Task: Look for space in Tapah Road, Malaysia from 9th June, 2023 to 16th June, 2023 for 2 adults in price range Rs.8000 to Rs.16000. Place can be entire place with 2 bedrooms having 2 beds and 1 bathroom. Property type can be house, flat, guest house. Booking option can be shelf check-in. Required host language is English.
Action: Mouse moved to (385, 109)
Screenshot: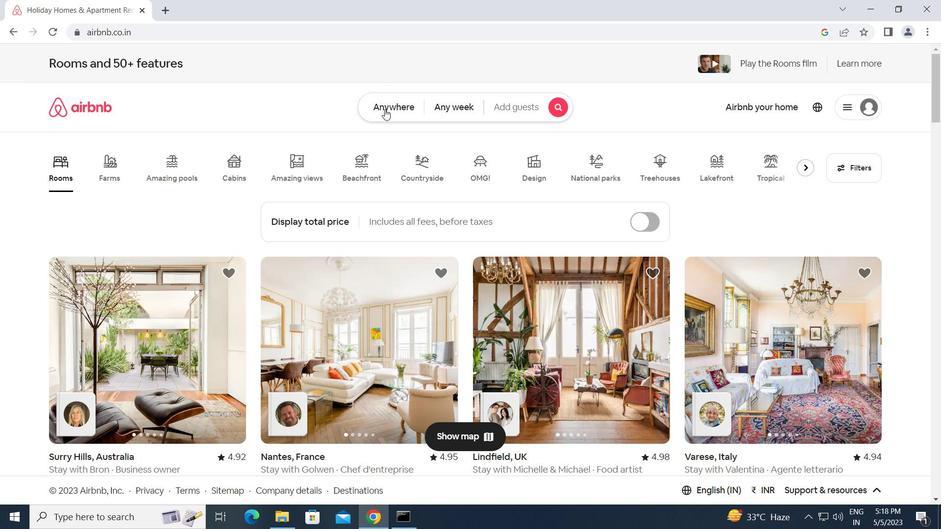 
Action: Mouse pressed left at (385, 109)
Screenshot: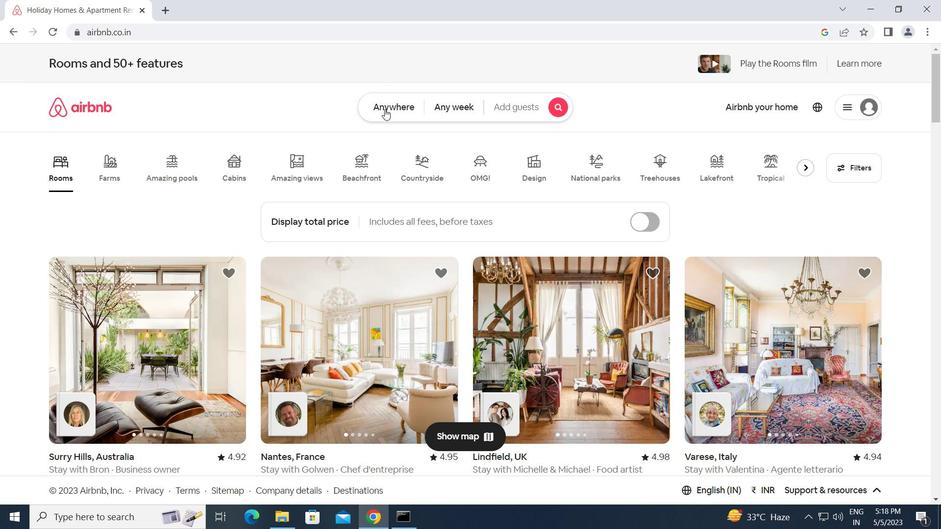 
Action: Mouse moved to (291, 144)
Screenshot: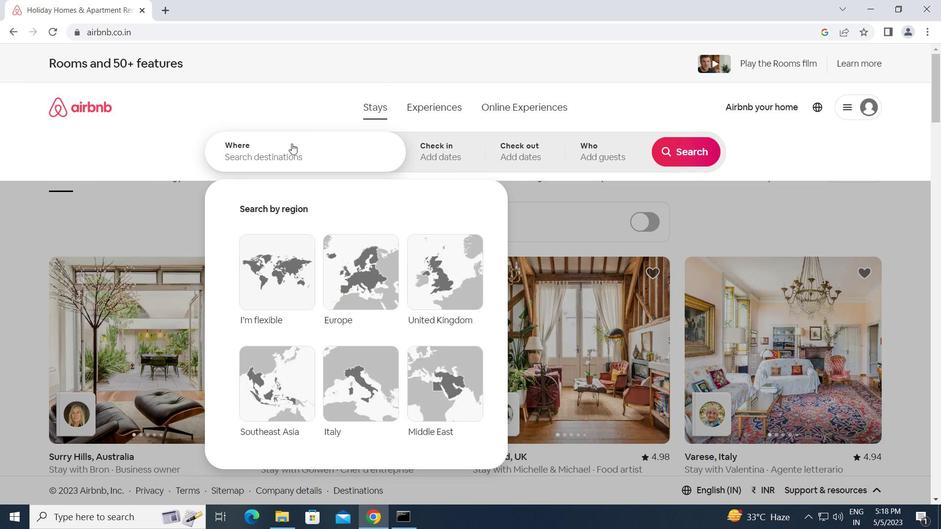 
Action: Mouse pressed left at (291, 144)
Screenshot: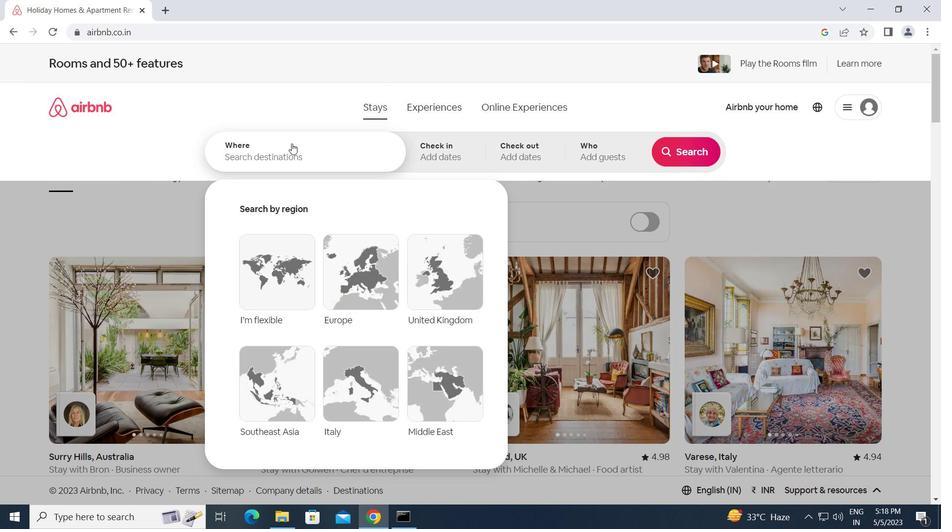 
Action: Key pressed t<Key.caps_lock>apah<Key.space><Key.caps_lock>r<Key.caps_lock>oad,<Key.space><Key.caps_lock>m<Key.caps_lock>ala
Screenshot: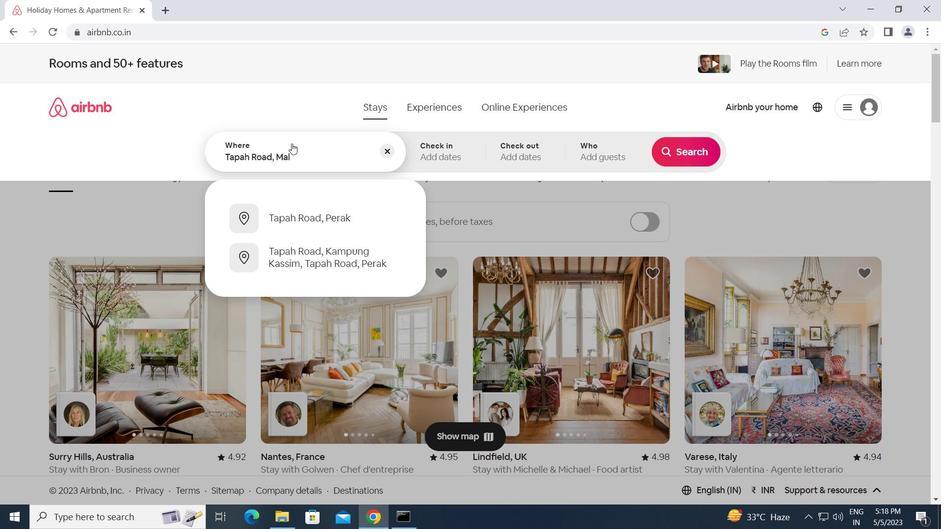 
Action: Mouse moved to (548, 0)
Screenshot: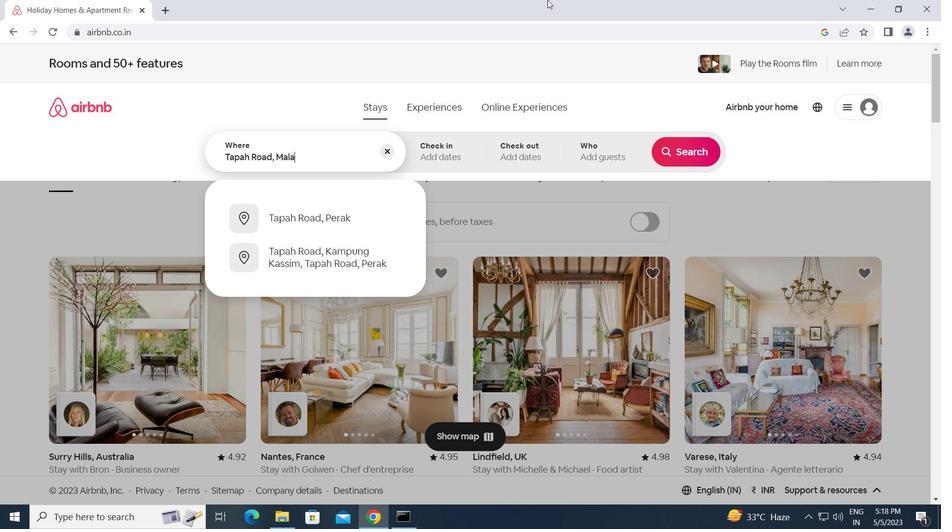 
Action: Key pressed ysia<Key.enter>
Screenshot: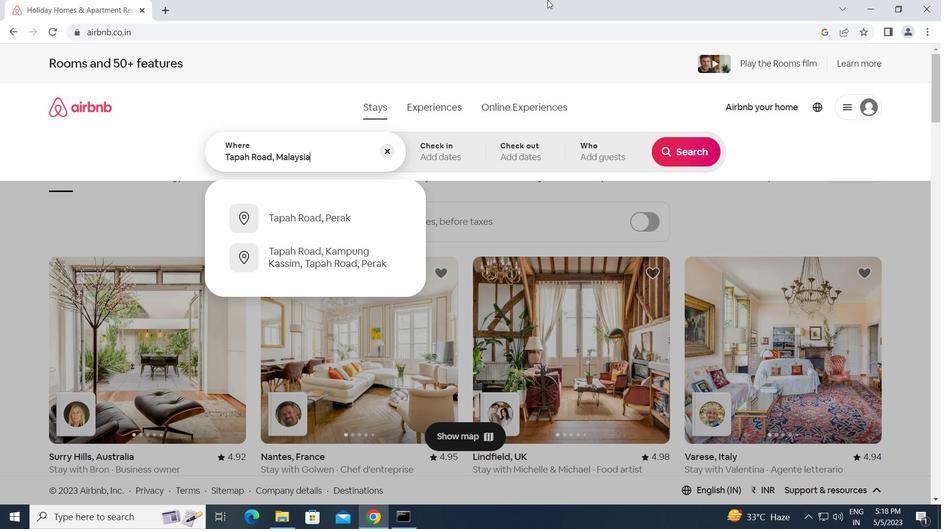 
Action: Mouse moved to (639, 330)
Screenshot: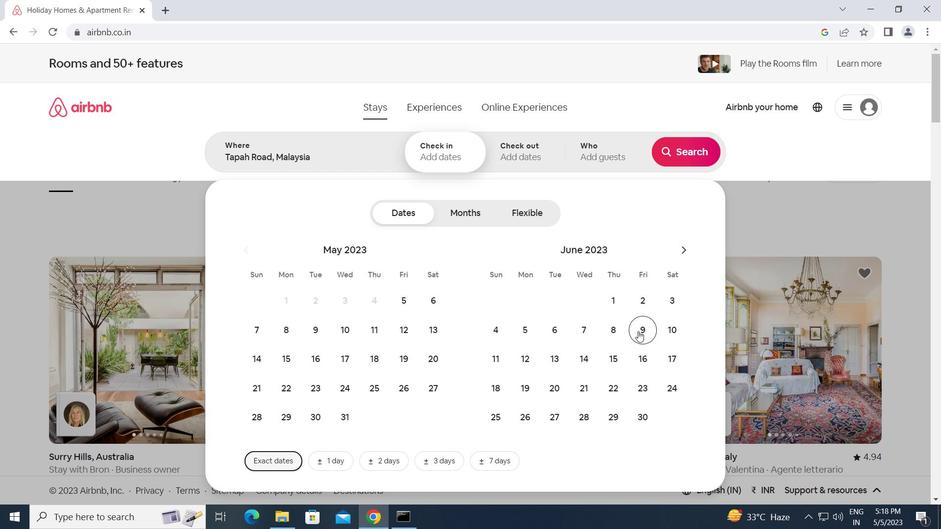 
Action: Mouse pressed left at (639, 330)
Screenshot: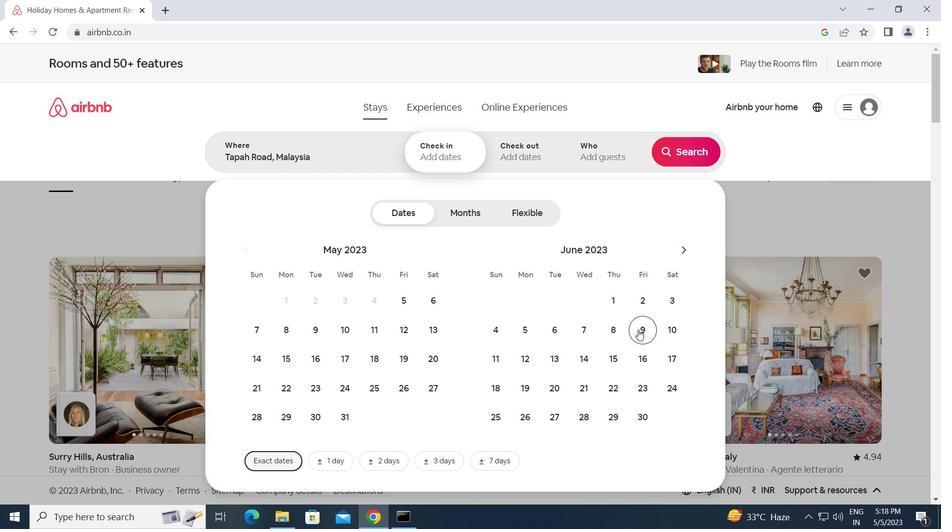 
Action: Mouse moved to (643, 353)
Screenshot: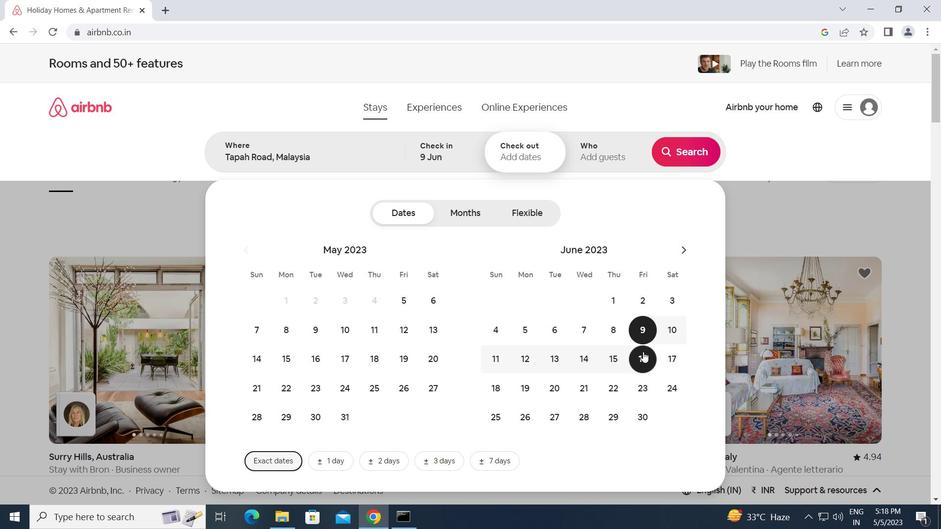 
Action: Mouse pressed left at (643, 353)
Screenshot: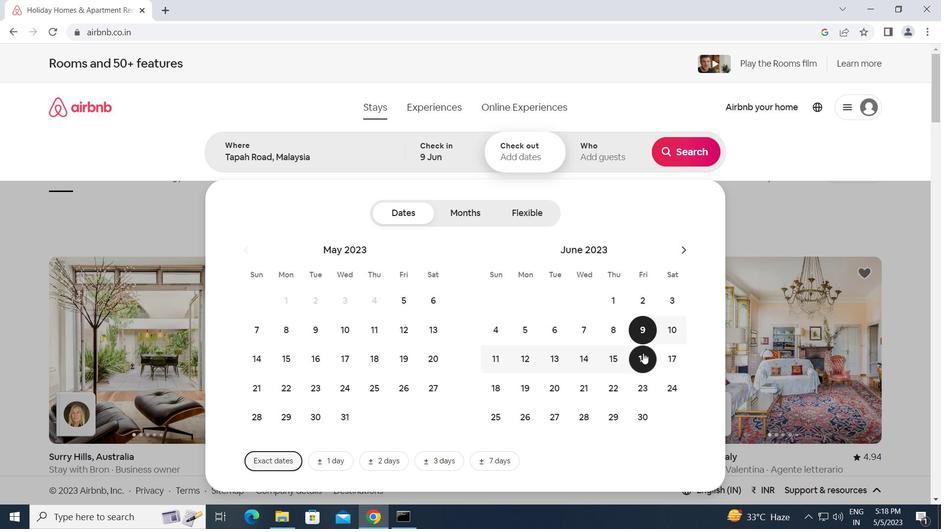 
Action: Mouse moved to (595, 156)
Screenshot: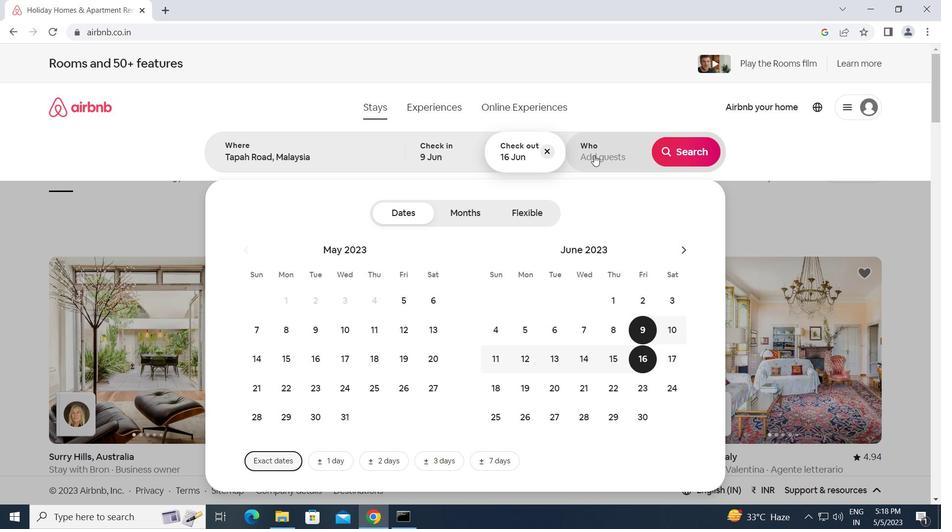
Action: Mouse pressed left at (595, 156)
Screenshot: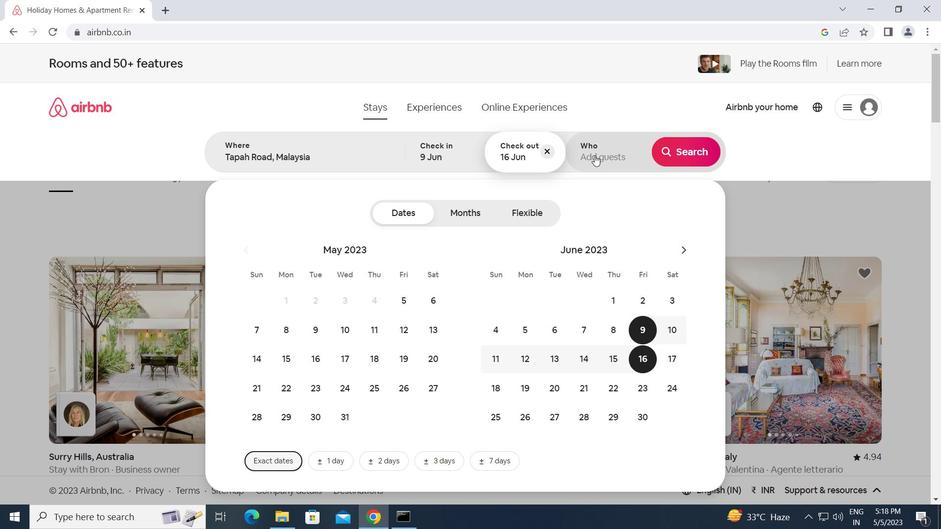 
Action: Mouse moved to (692, 213)
Screenshot: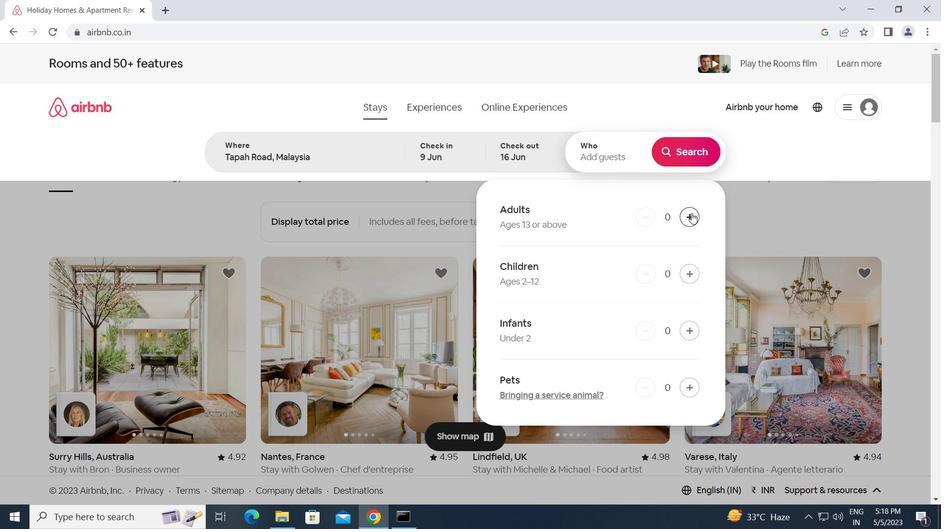 
Action: Mouse pressed left at (692, 213)
Screenshot: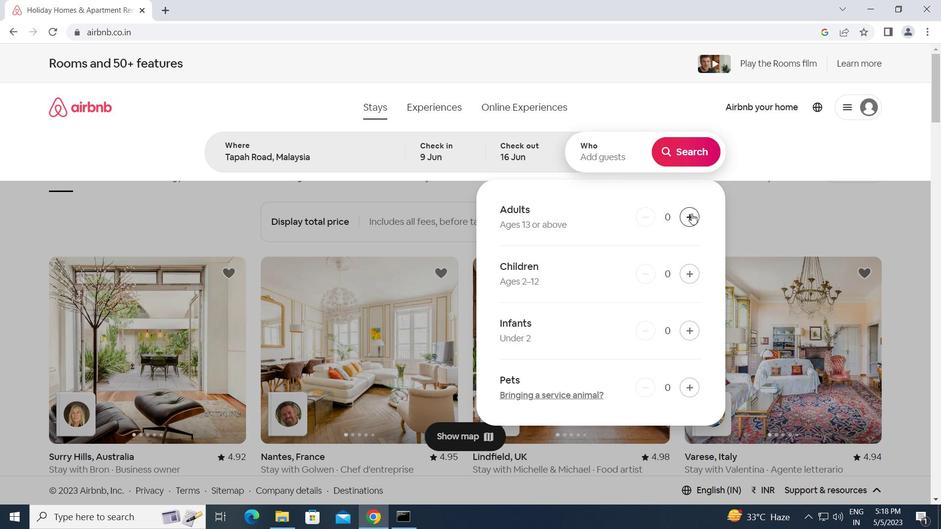 
Action: Mouse pressed left at (692, 213)
Screenshot: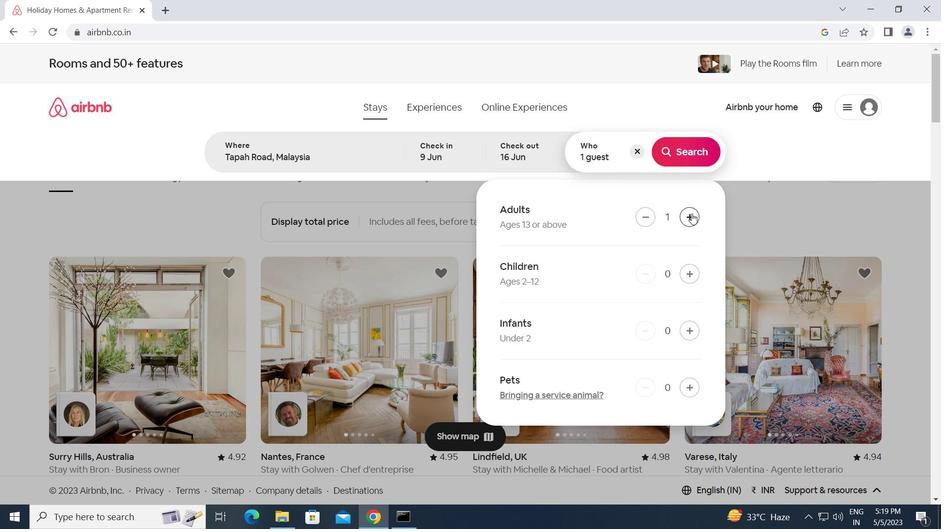 
Action: Mouse moved to (688, 156)
Screenshot: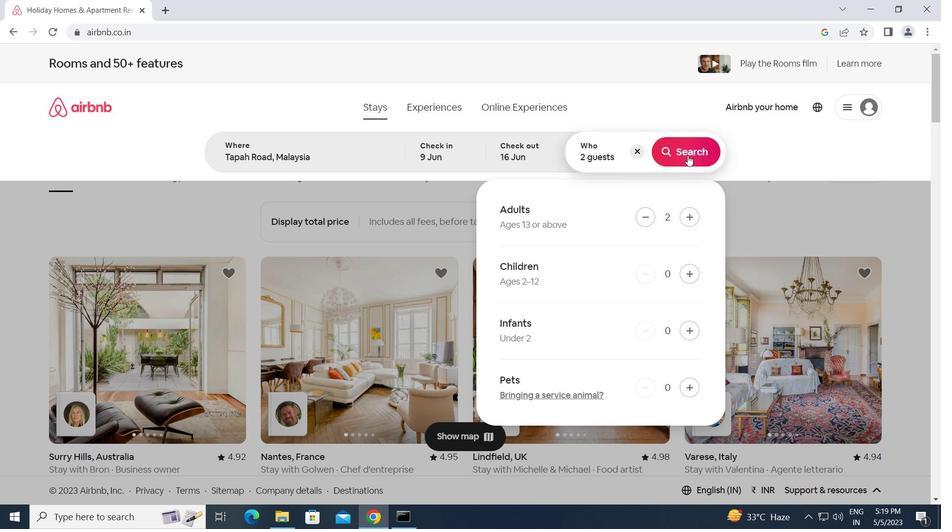 
Action: Mouse pressed left at (688, 156)
Screenshot: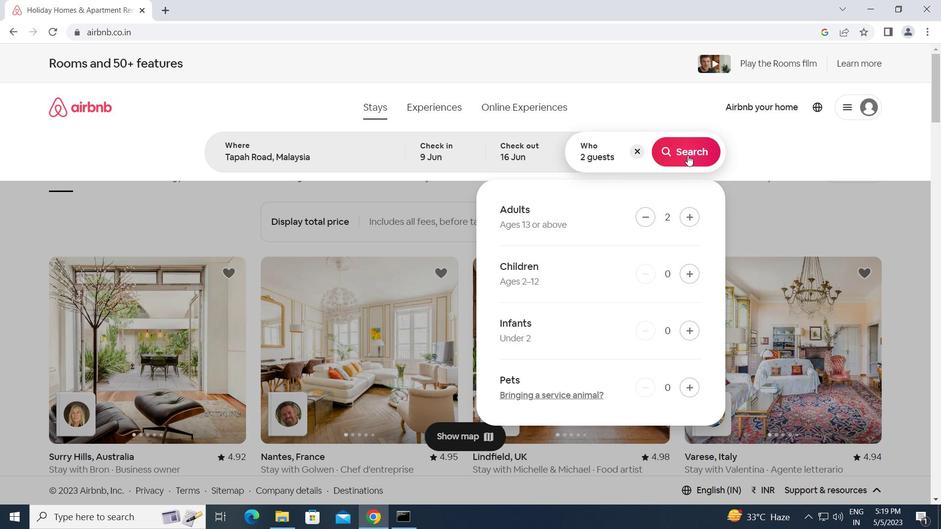 
Action: Mouse moved to (895, 108)
Screenshot: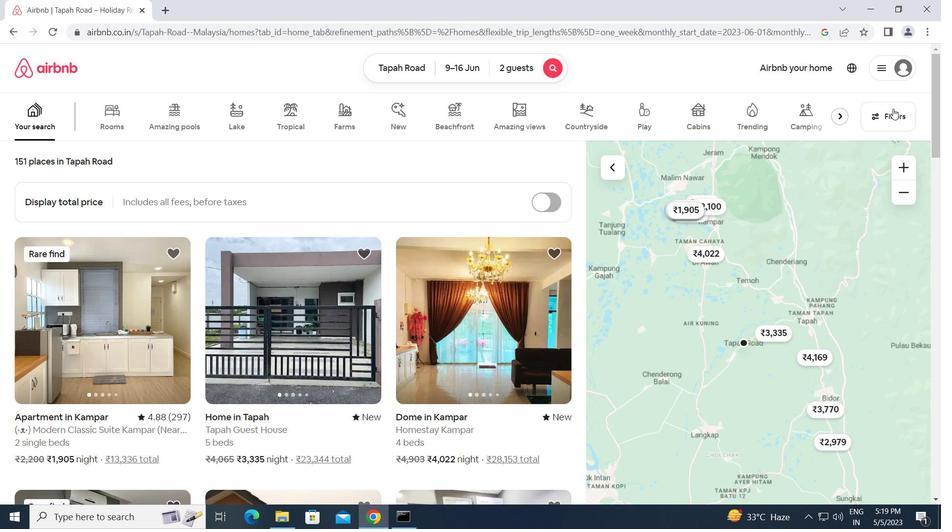 
Action: Mouse pressed left at (895, 108)
Screenshot: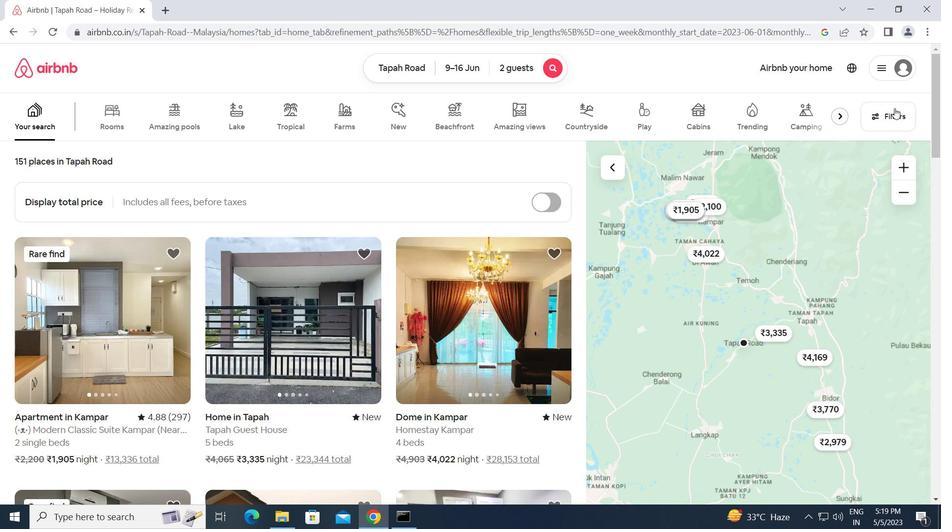 
Action: Mouse moved to (318, 359)
Screenshot: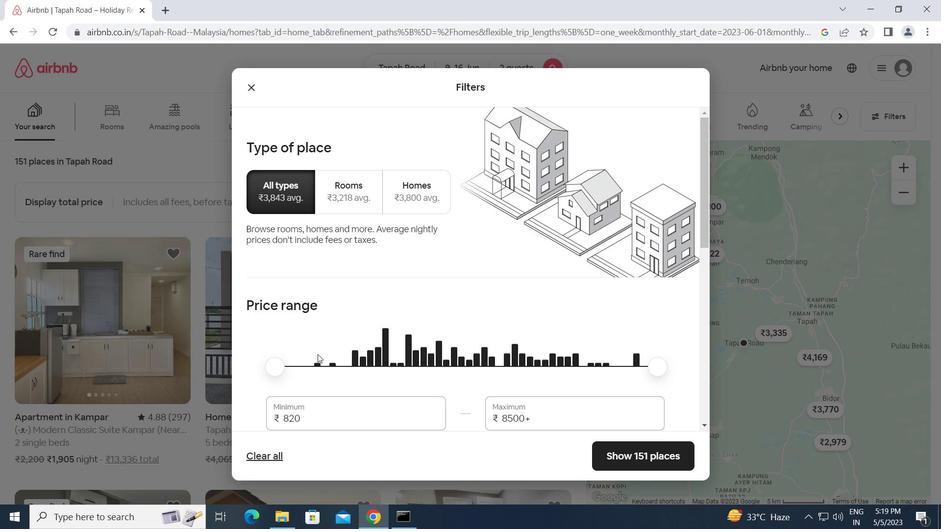 
Action: Mouse scrolled (318, 358) with delta (0, 0)
Screenshot: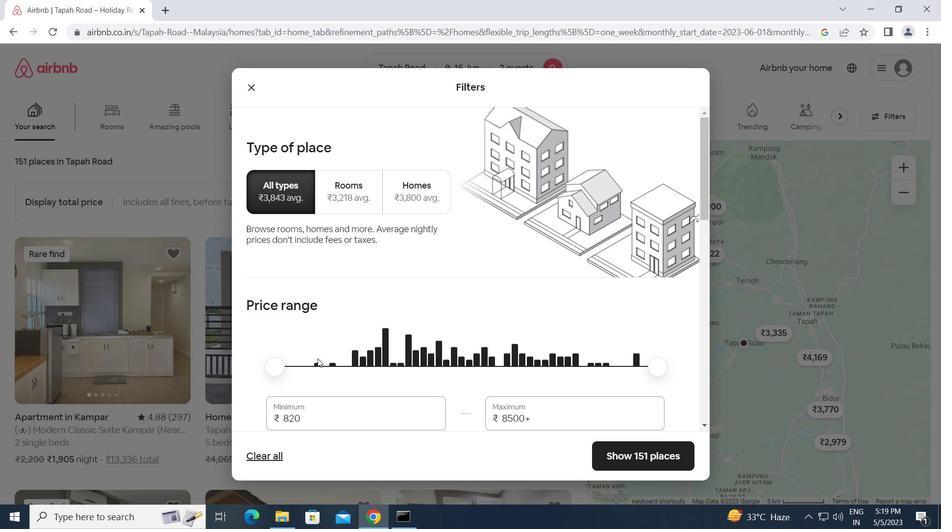 
Action: Mouse scrolled (318, 358) with delta (0, 0)
Screenshot: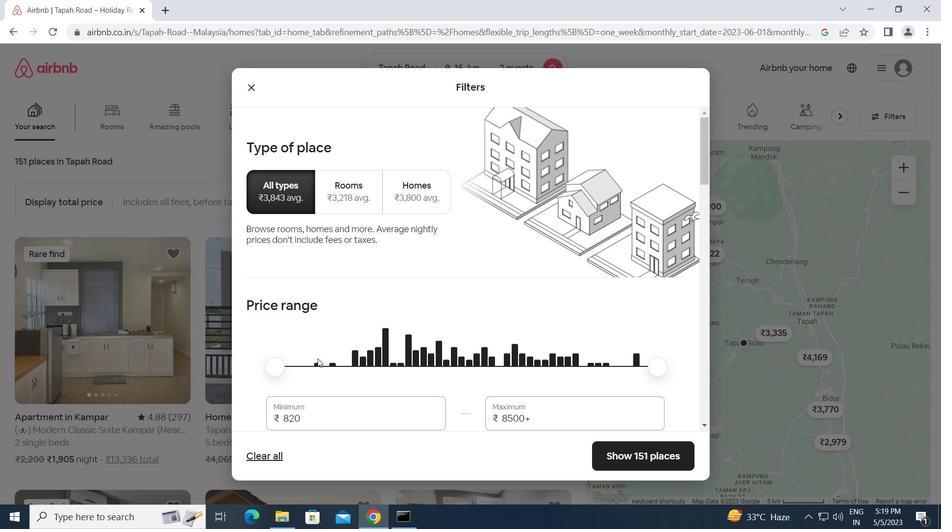 
Action: Mouse moved to (305, 293)
Screenshot: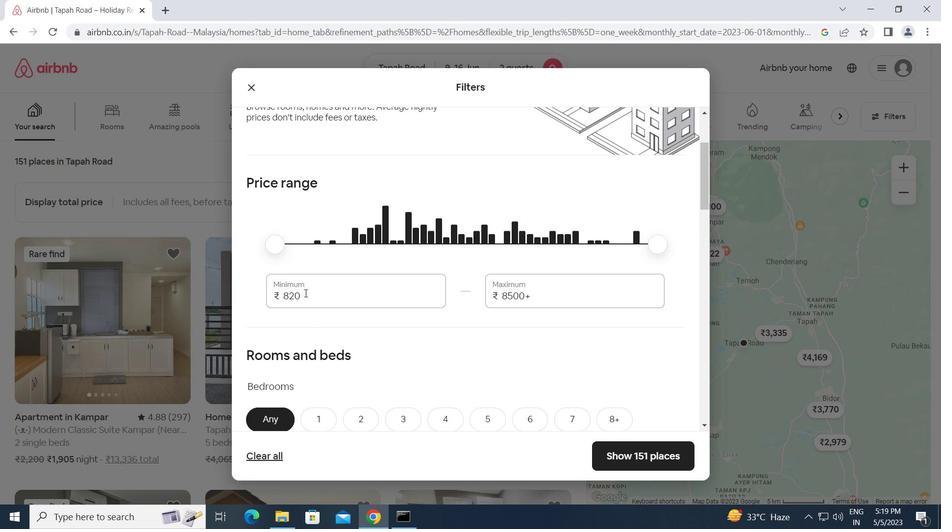 
Action: Mouse pressed left at (305, 293)
Screenshot: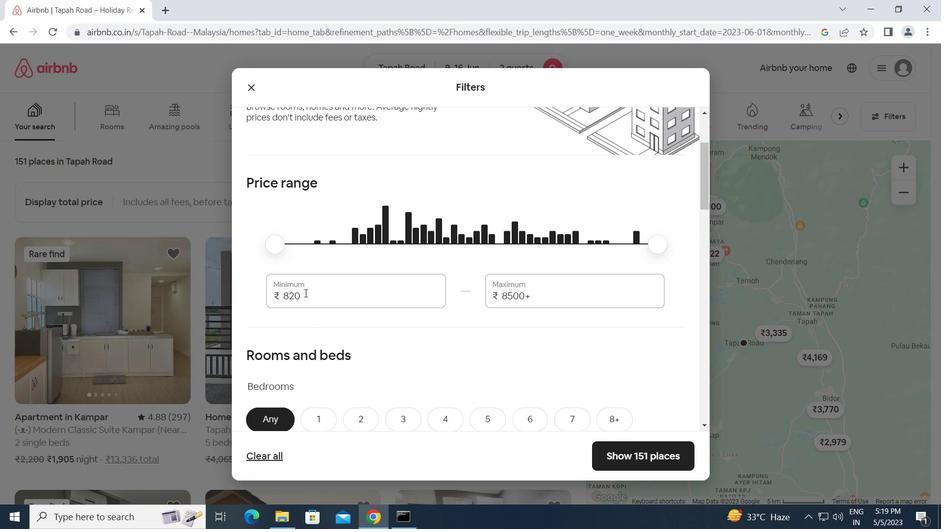 
Action: Mouse moved to (272, 296)
Screenshot: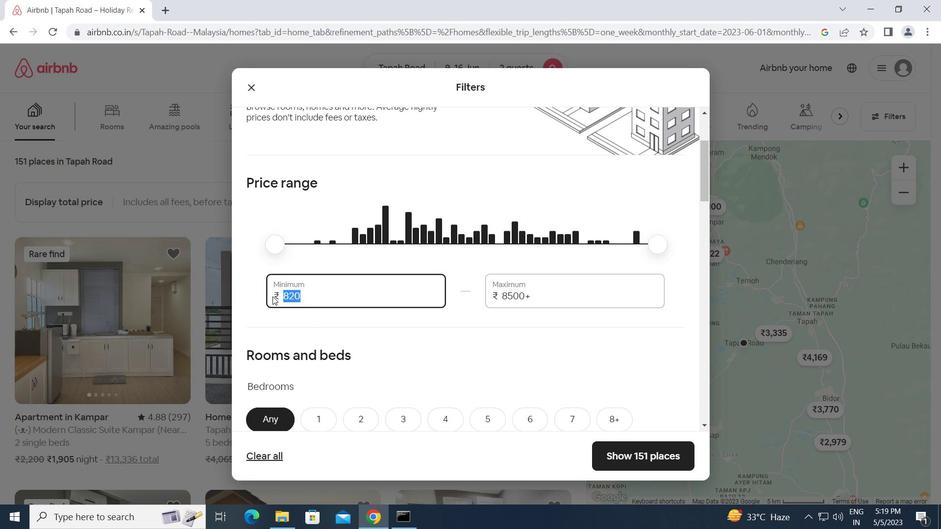 
Action: Key pressed 8000<Key.tab>16000
Screenshot: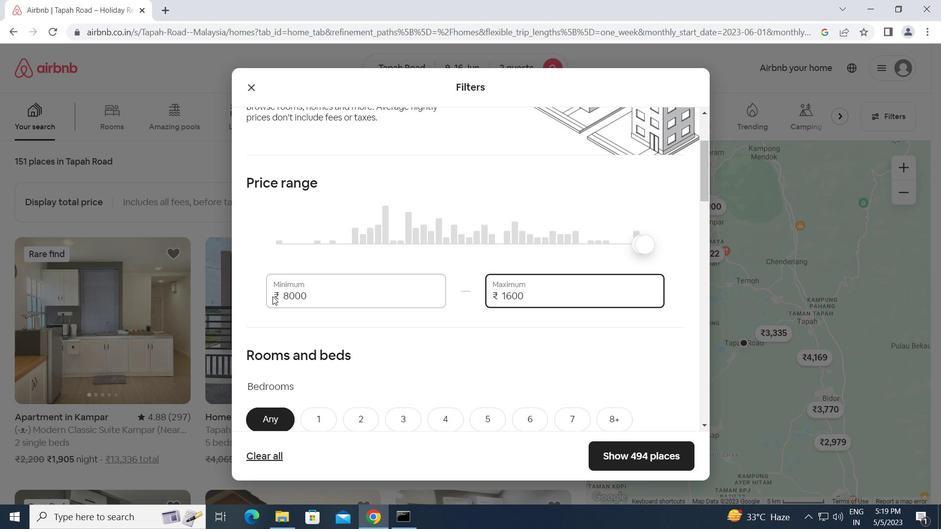 
Action: Mouse moved to (342, 328)
Screenshot: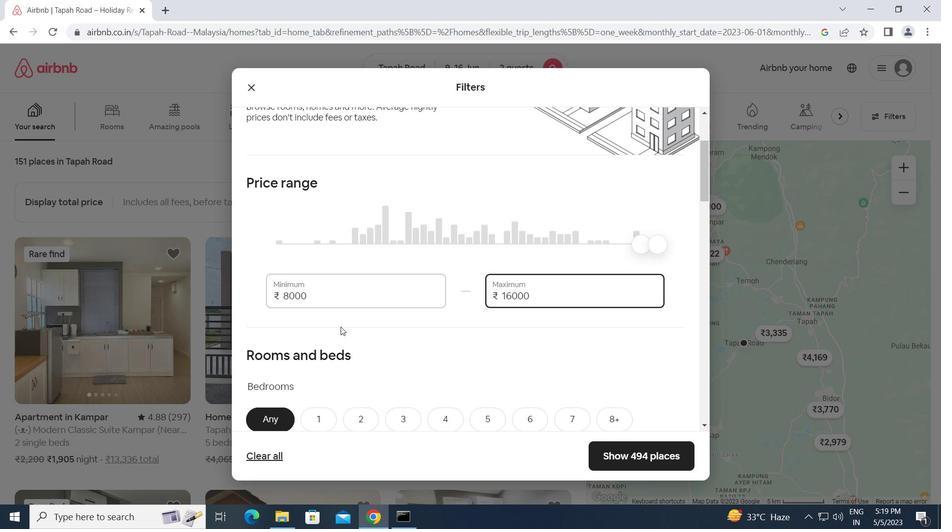 
Action: Mouse scrolled (342, 327) with delta (0, 0)
Screenshot: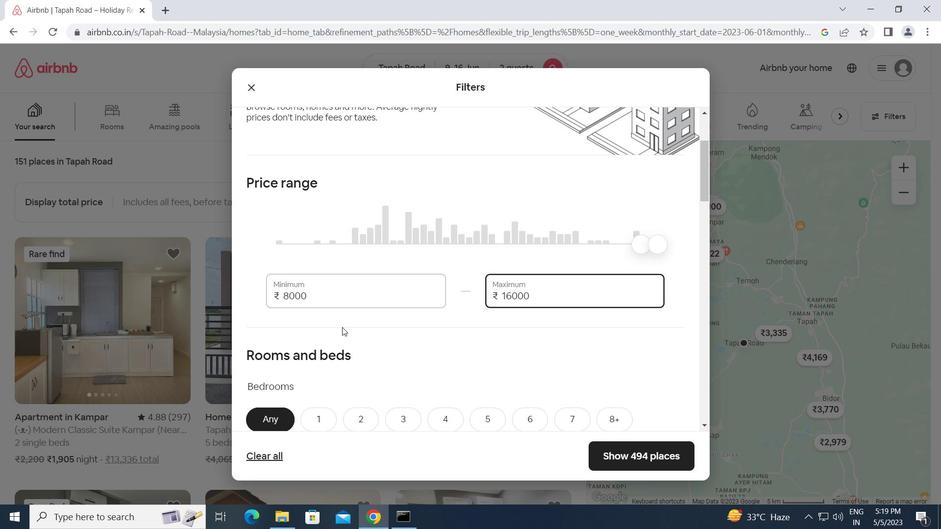
Action: Mouse scrolled (342, 327) with delta (0, 0)
Screenshot: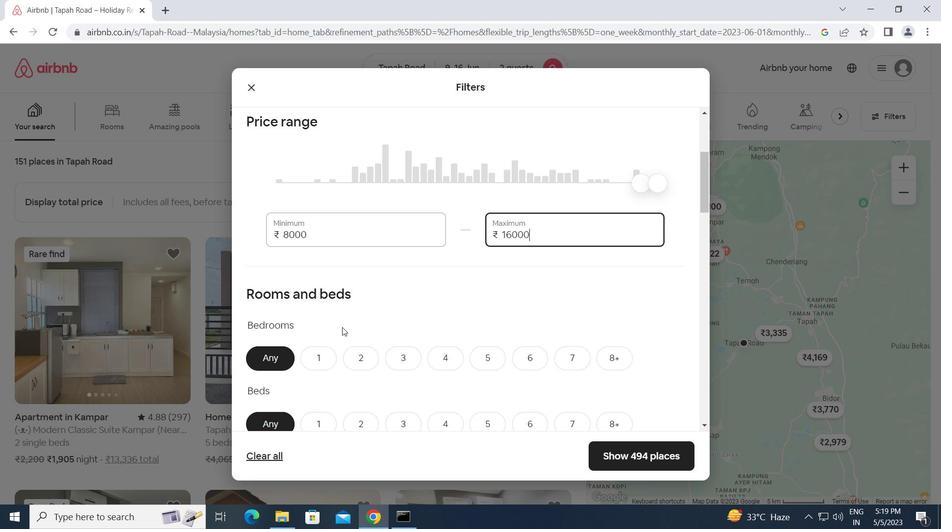 
Action: Mouse scrolled (342, 327) with delta (0, 0)
Screenshot: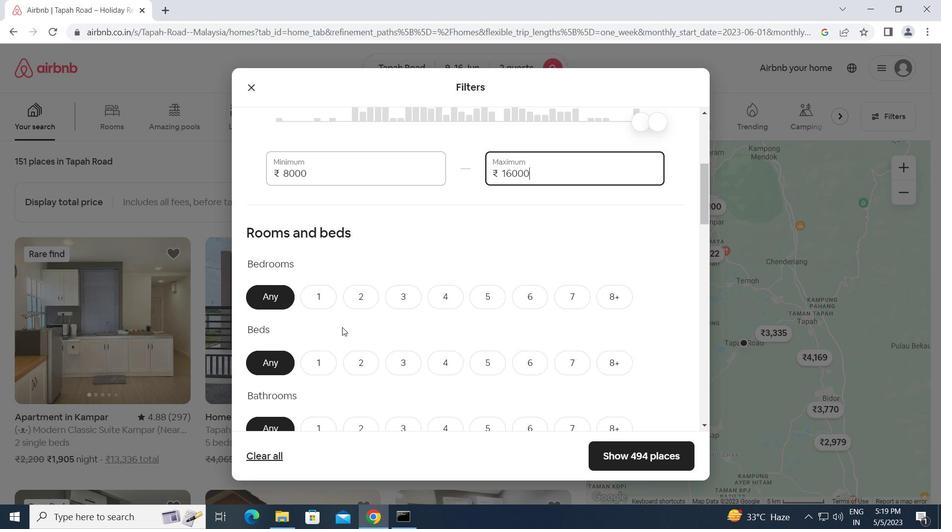 
Action: Mouse moved to (355, 235)
Screenshot: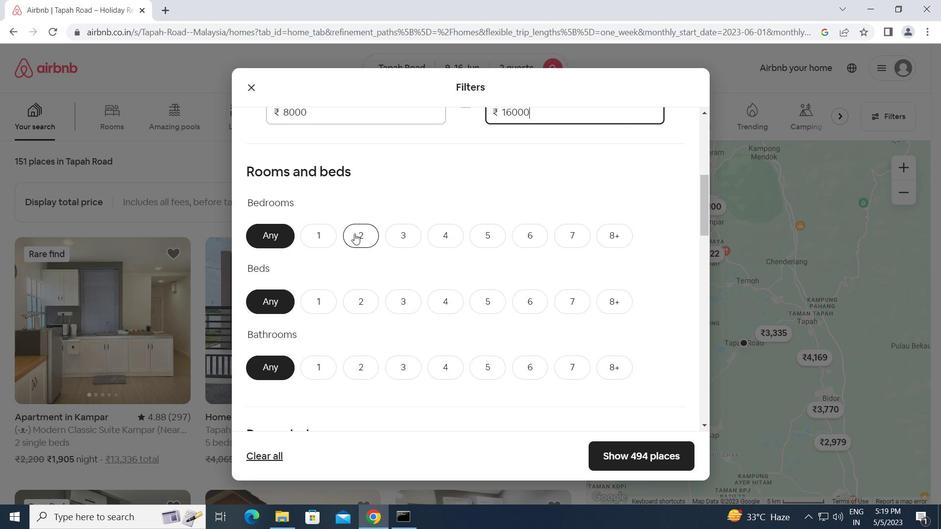 
Action: Mouse pressed left at (355, 235)
Screenshot: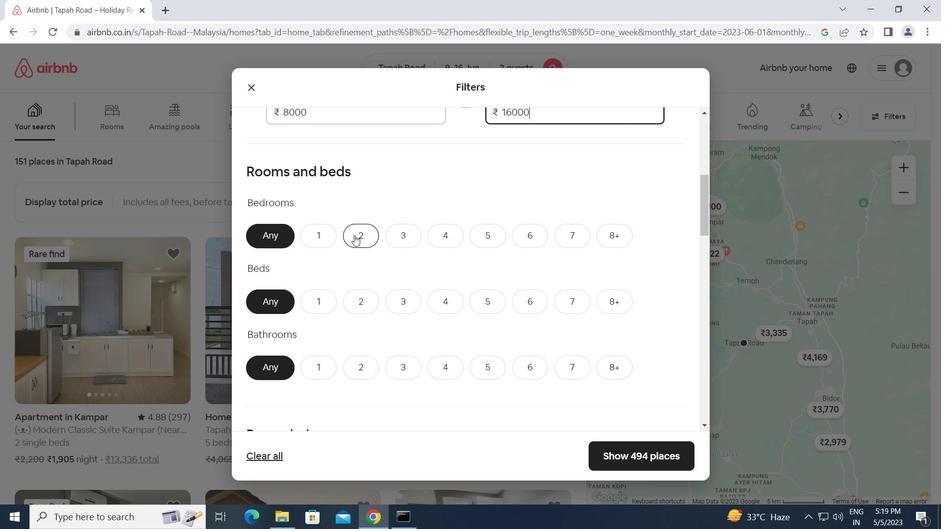 
Action: Mouse moved to (366, 302)
Screenshot: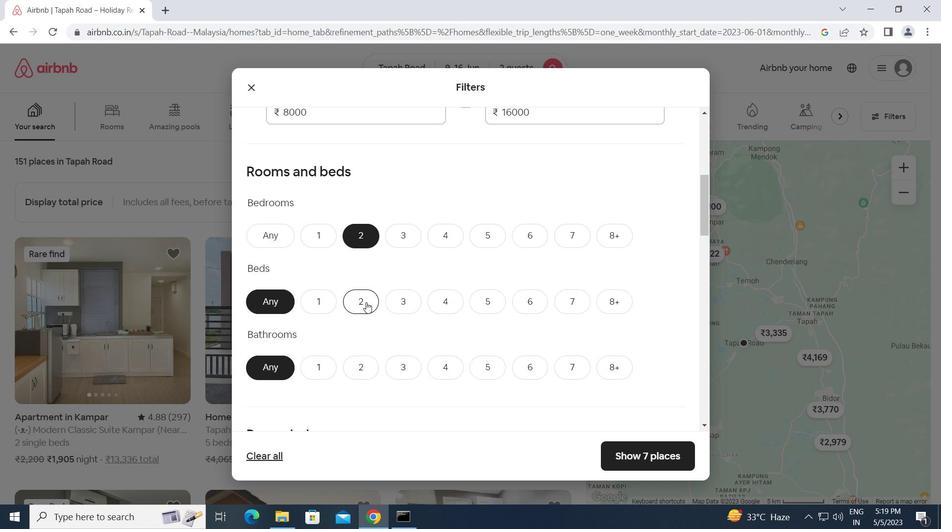 
Action: Mouse pressed left at (366, 302)
Screenshot: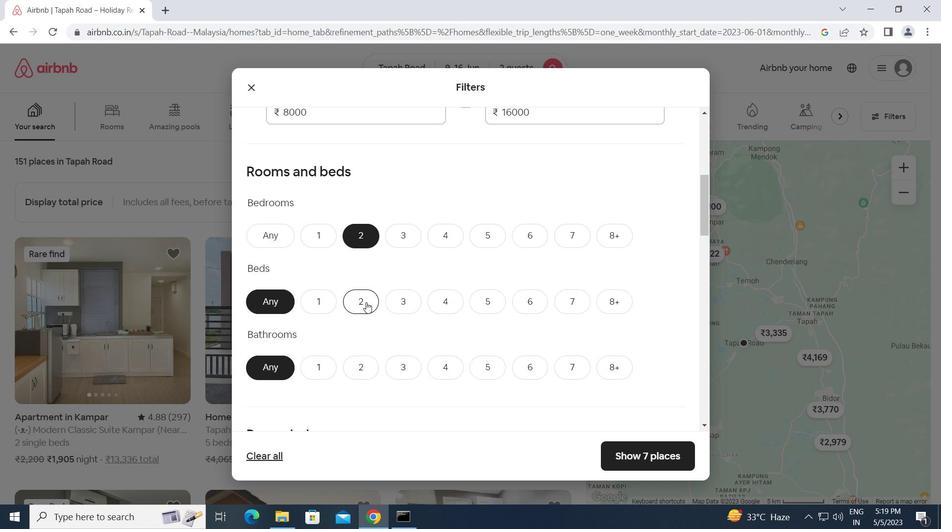
Action: Mouse moved to (323, 371)
Screenshot: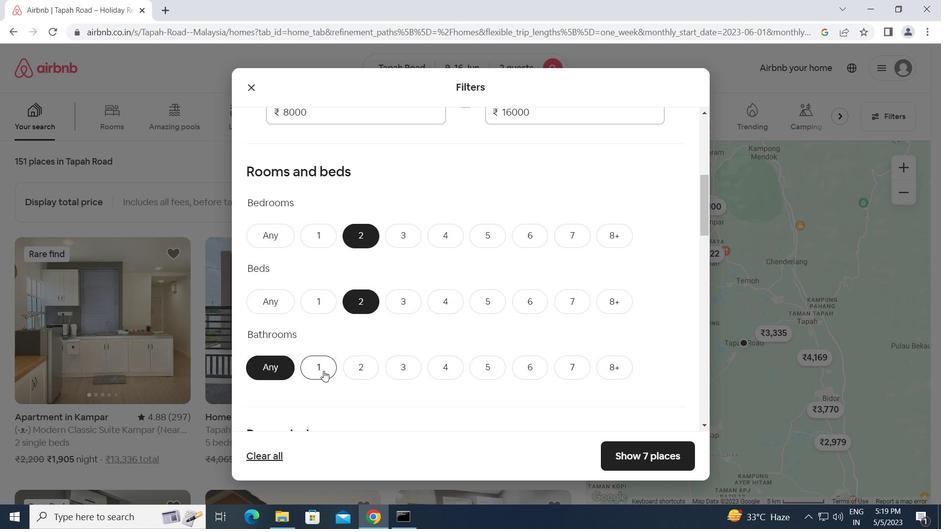 
Action: Mouse pressed left at (323, 371)
Screenshot: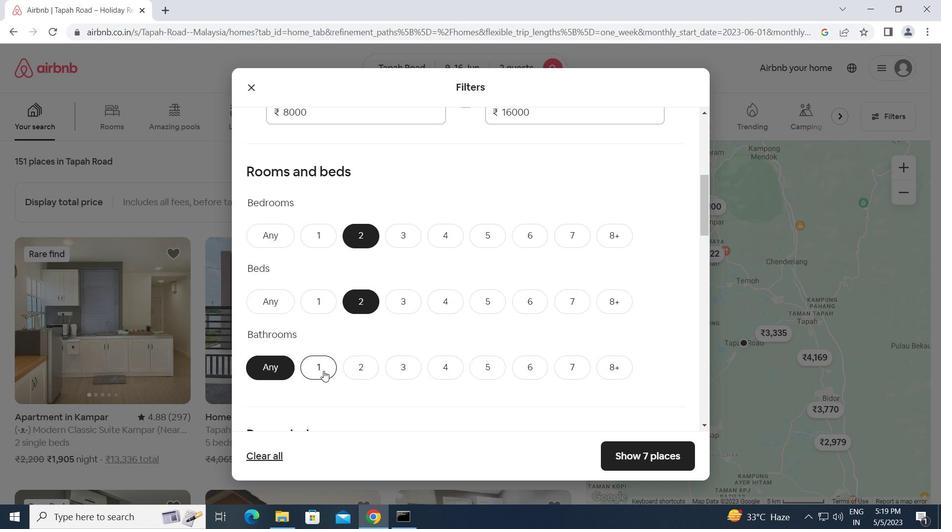 
Action: Mouse moved to (344, 364)
Screenshot: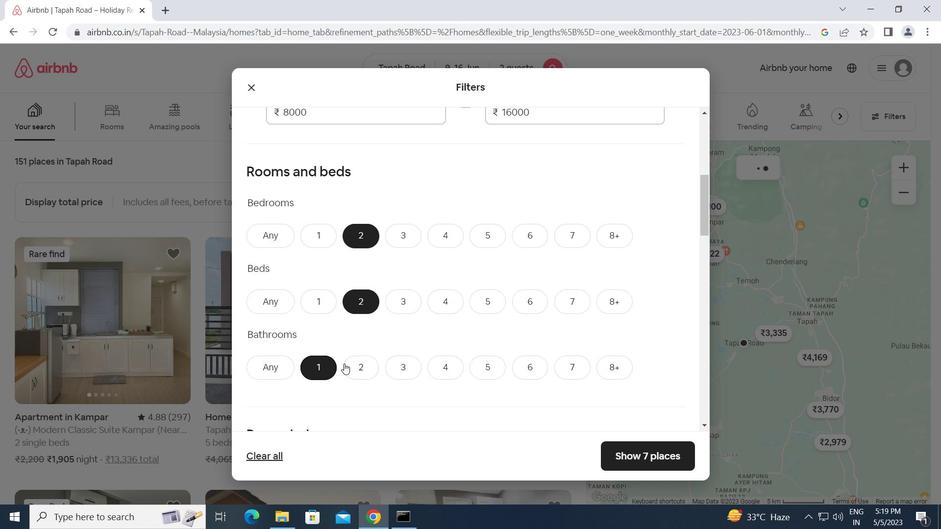 
Action: Mouse scrolled (344, 364) with delta (0, 0)
Screenshot: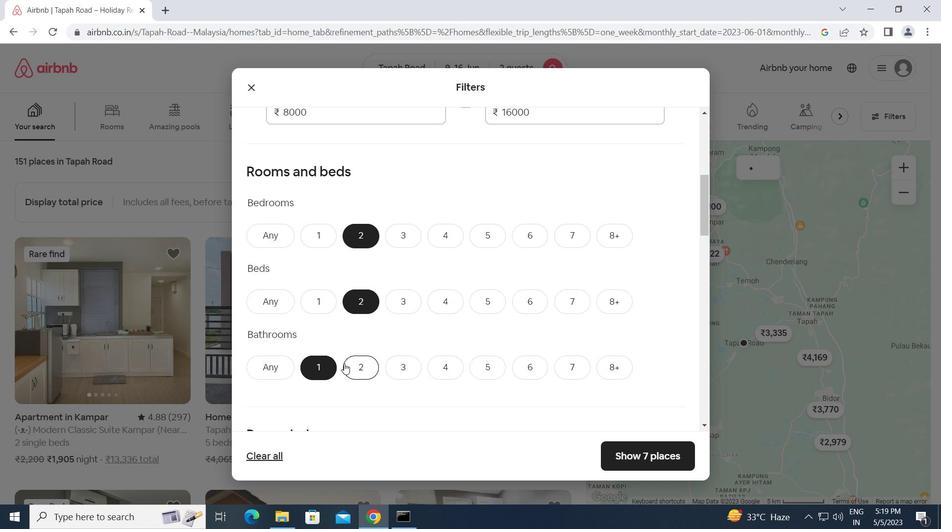 
Action: Mouse scrolled (344, 364) with delta (0, 0)
Screenshot: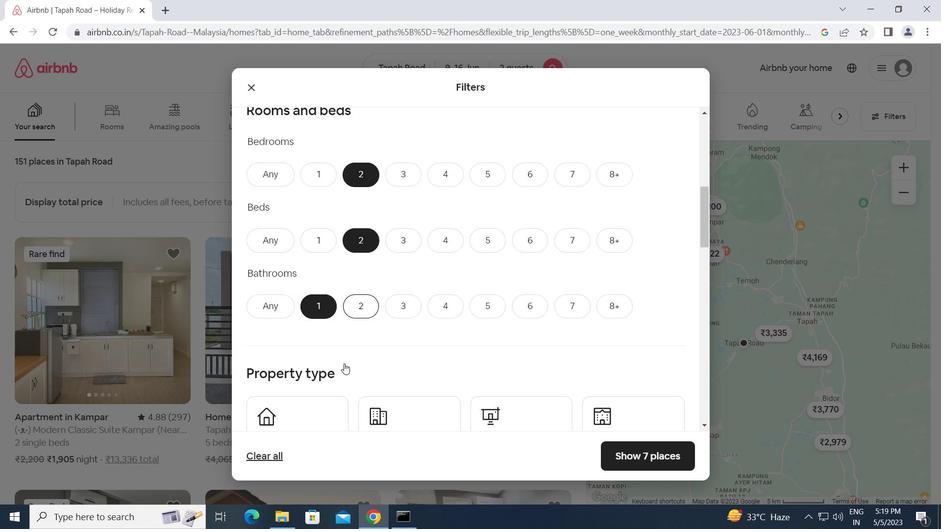 
Action: Mouse scrolled (344, 364) with delta (0, 0)
Screenshot: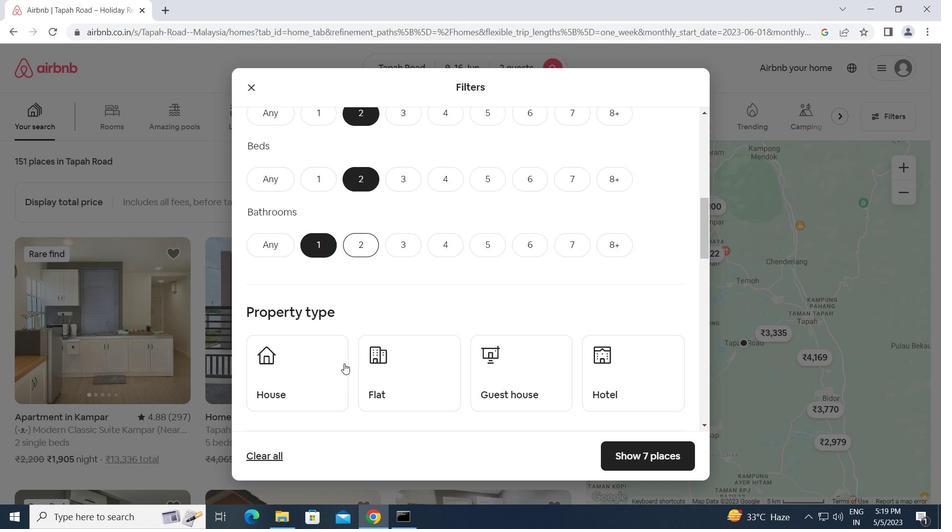 
Action: Mouse moved to (305, 325)
Screenshot: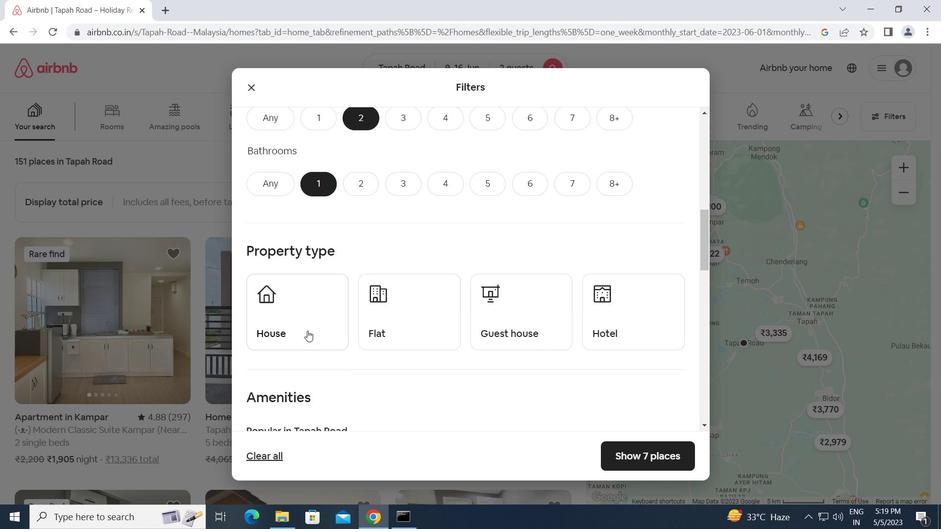 
Action: Mouse pressed left at (305, 325)
Screenshot: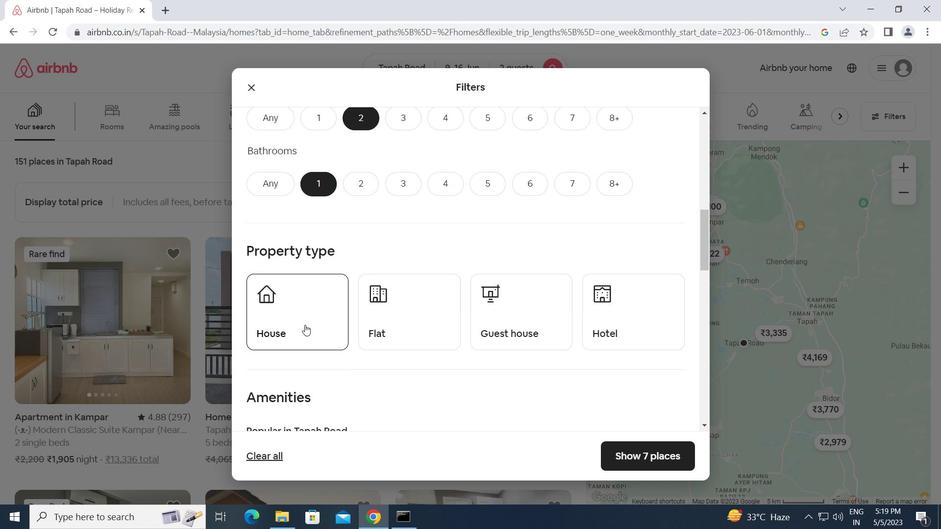 
Action: Mouse moved to (381, 323)
Screenshot: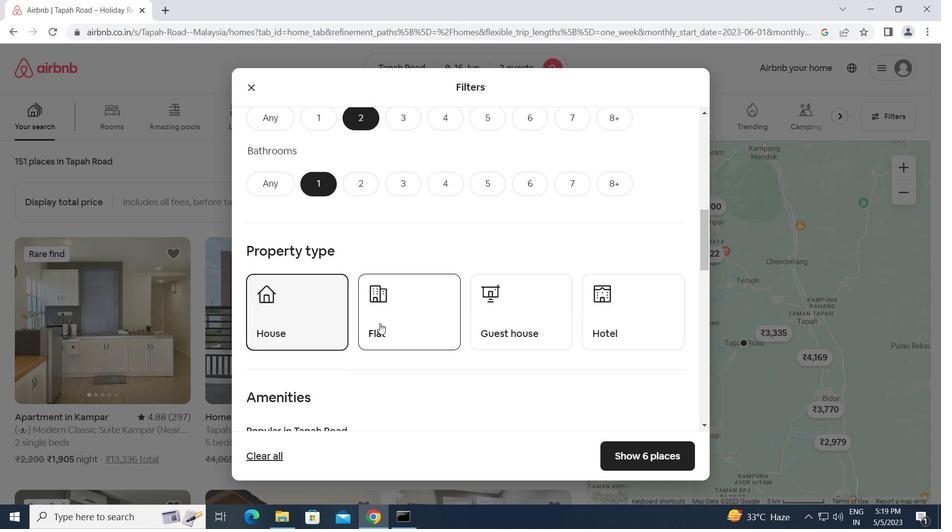 
Action: Mouse pressed left at (381, 323)
Screenshot: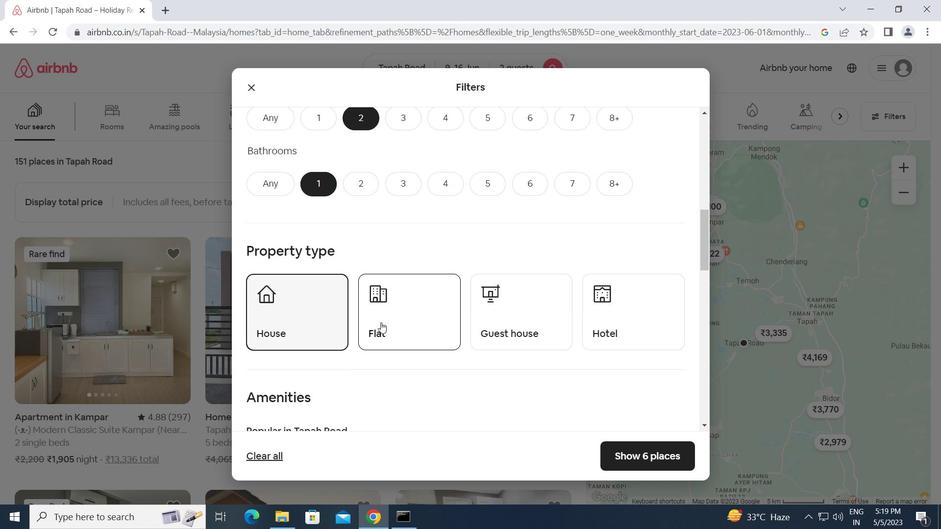 
Action: Mouse moved to (526, 330)
Screenshot: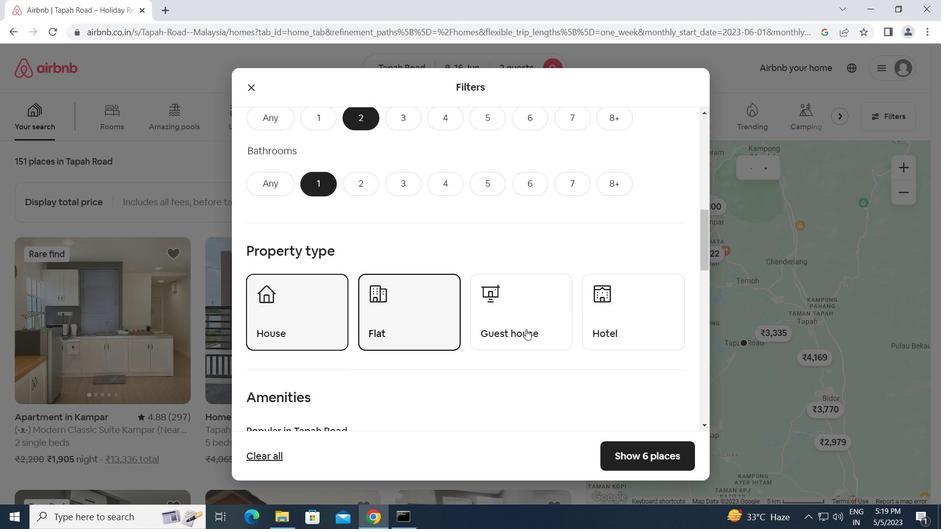 
Action: Mouse pressed left at (526, 330)
Screenshot: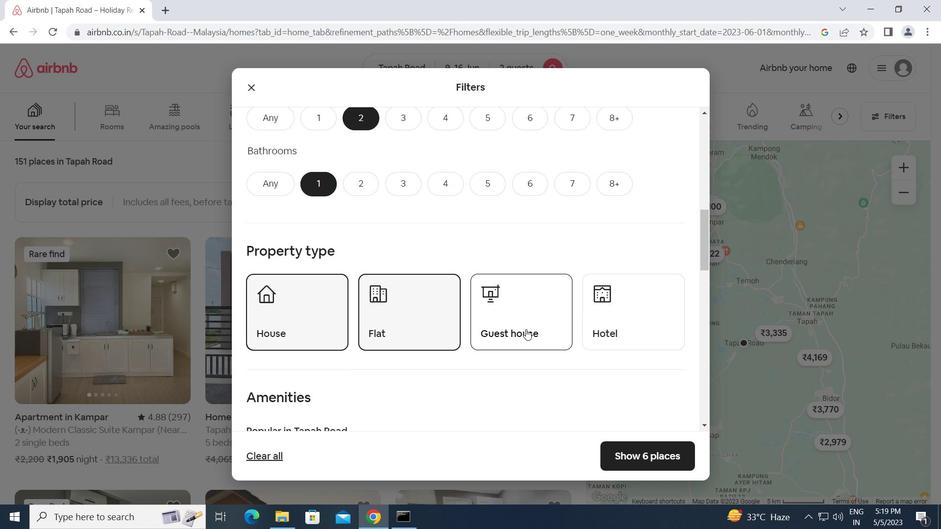 
Action: Mouse moved to (491, 380)
Screenshot: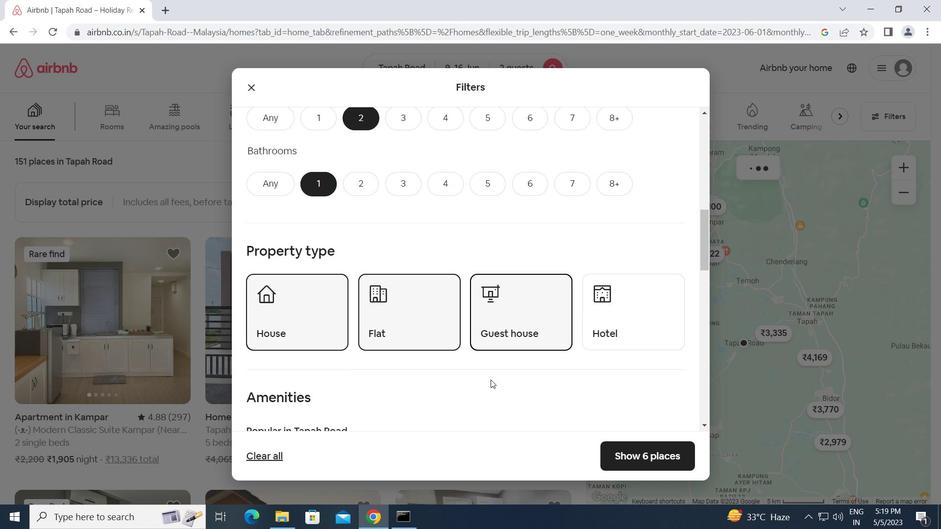 
Action: Mouse scrolled (491, 379) with delta (0, 0)
Screenshot: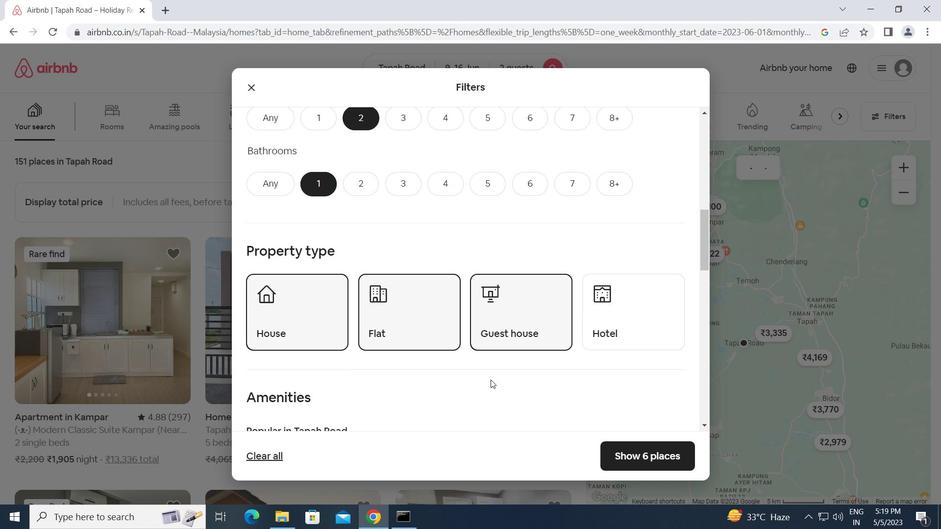 
Action: Mouse scrolled (491, 379) with delta (0, 0)
Screenshot: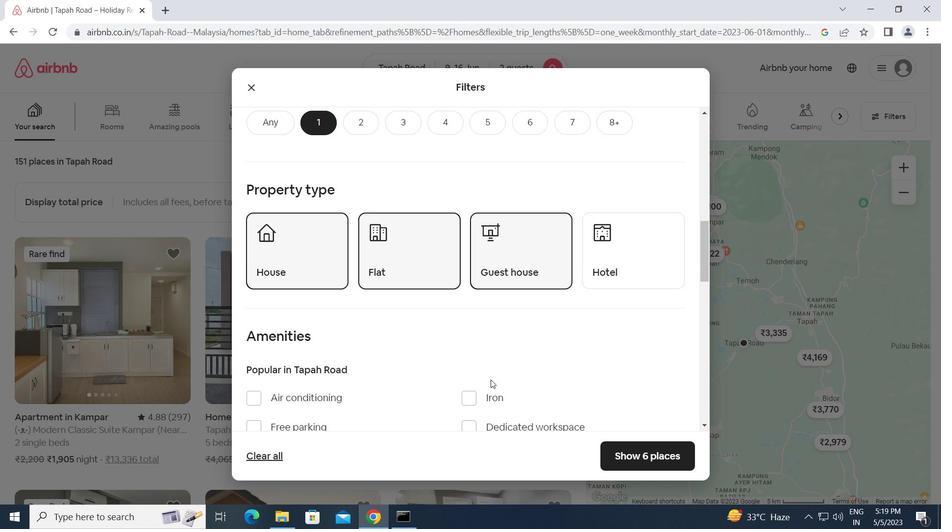 
Action: Mouse scrolled (491, 379) with delta (0, 0)
Screenshot: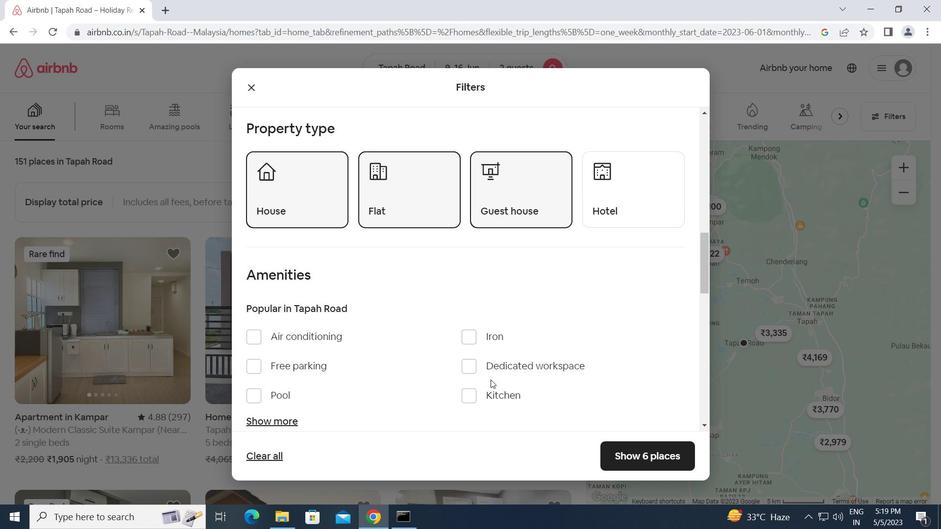
Action: Mouse scrolled (491, 379) with delta (0, 0)
Screenshot: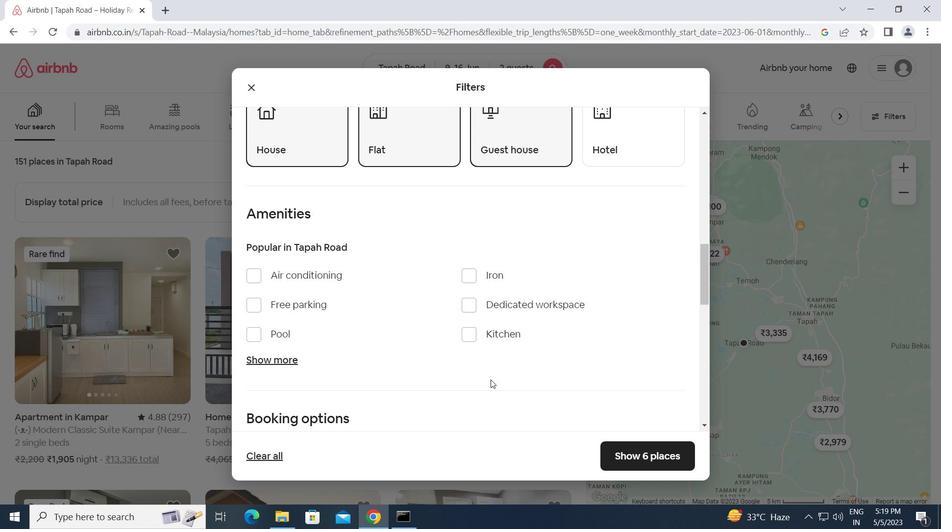 
Action: Mouse scrolled (491, 379) with delta (0, 0)
Screenshot: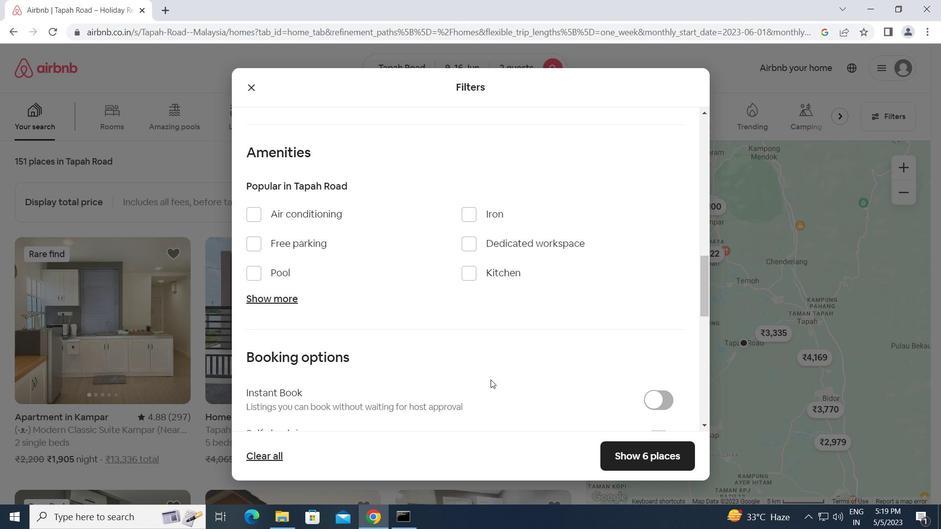 
Action: Mouse scrolled (491, 379) with delta (0, 0)
Screenshot: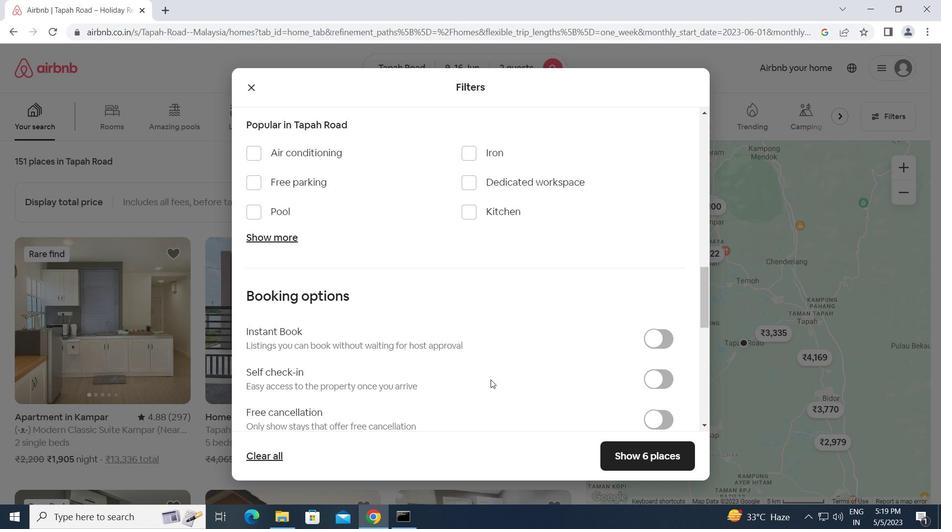 
Action: Mouse moved to (653, 316)
Screenshot: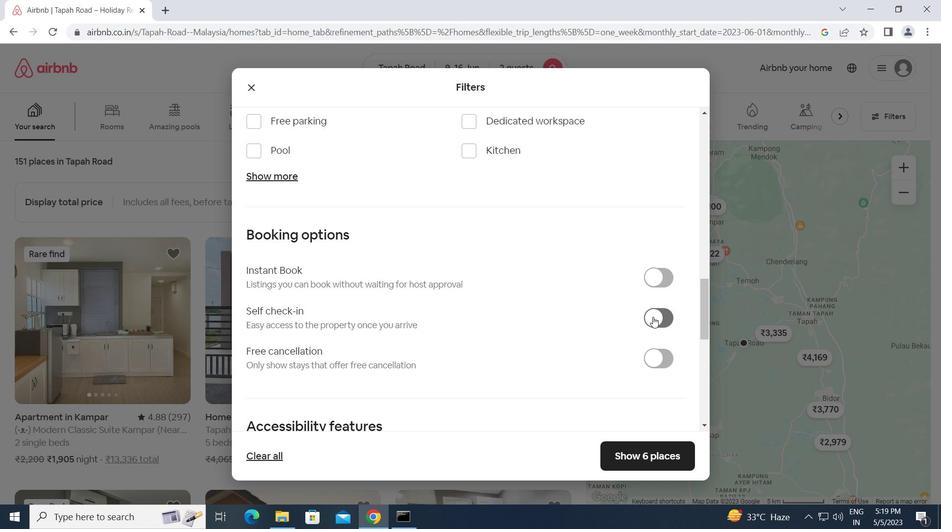 
Action: Mouse pressed left at (653, 316)
Screenshot: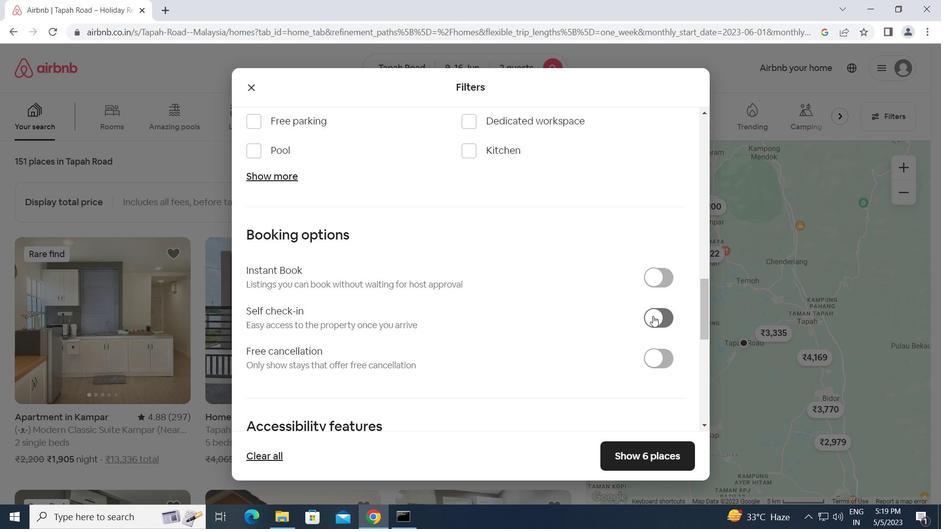 
Action: Mouse moved to (509, 354)
Screenshot: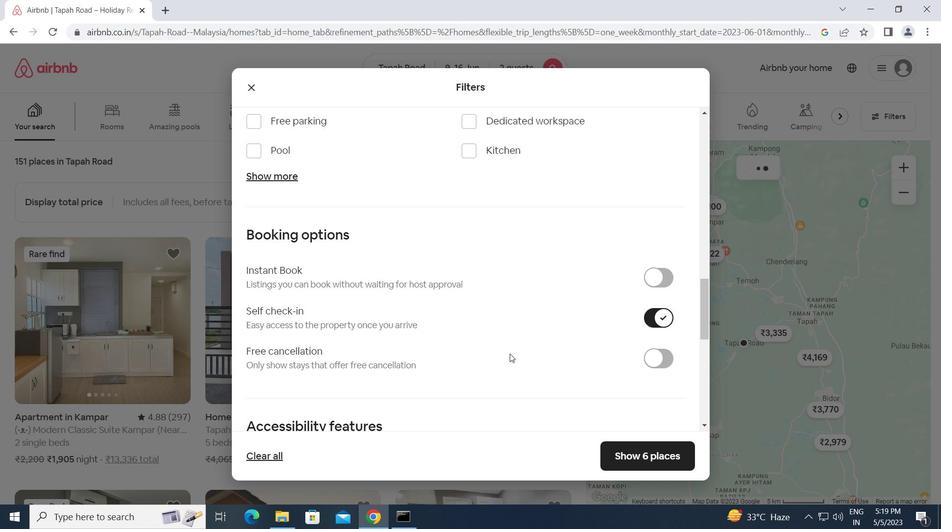 
Action: Mouse scrolled (509, 353) with delta (0, 0)
Screenshot: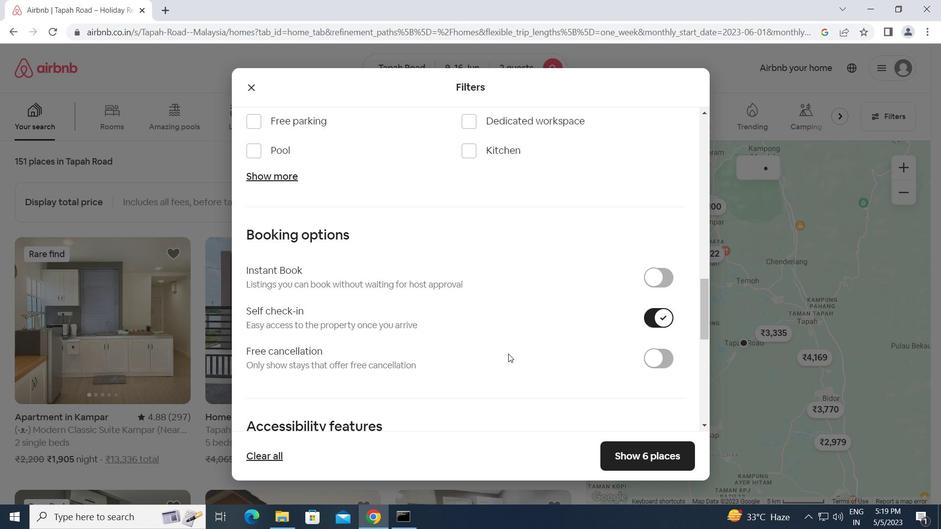 
Action: Mouse scrolled (509, 353) with delta (0, 0)
Screenshot: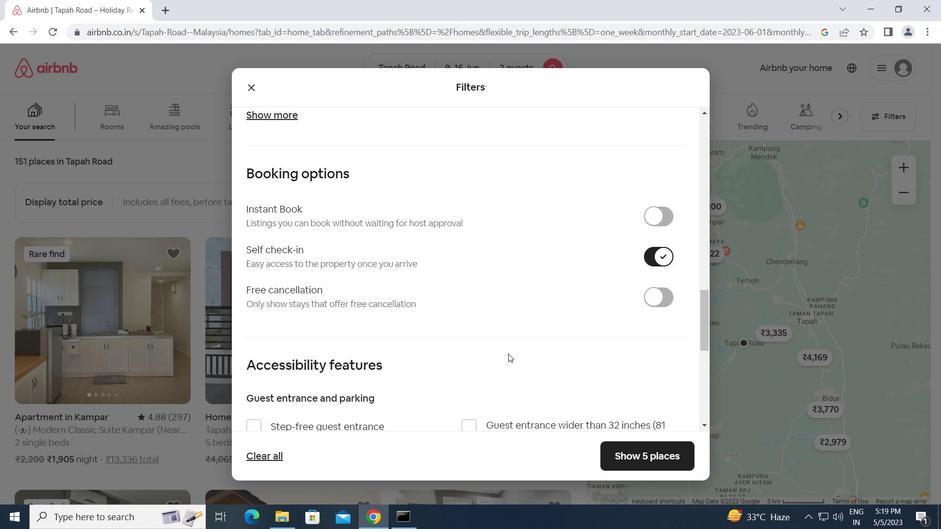 
Action: Mouse scrolled (509, 353) with delta (0, 0)
Screenshot: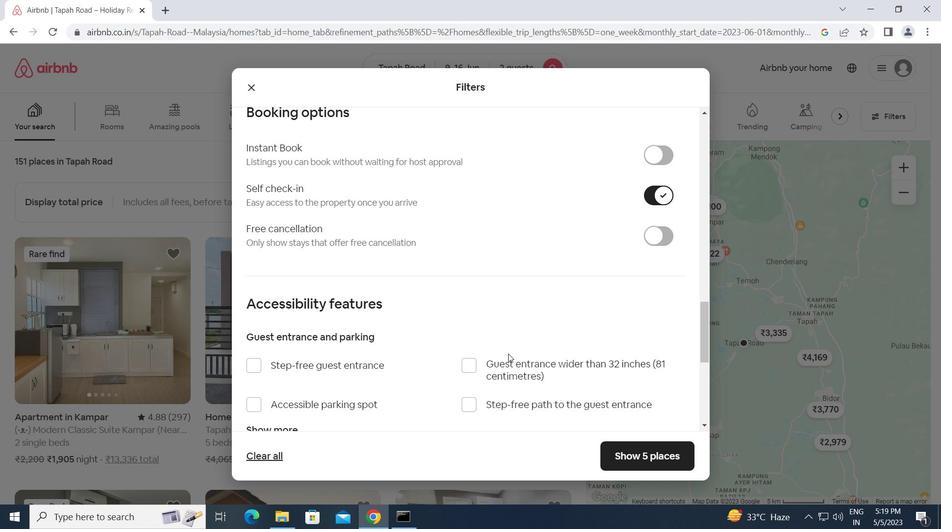 
Action: Mouse scrolled (509, 353) with delta (0, 0)
Screenshot: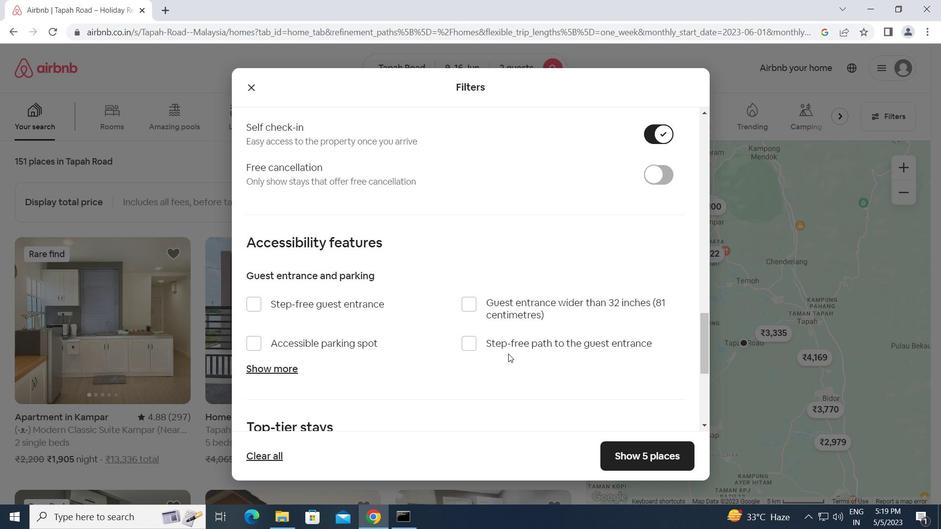 
Action: Mouse scrolled (509, 353) with delta (0, 0)
Screenshot: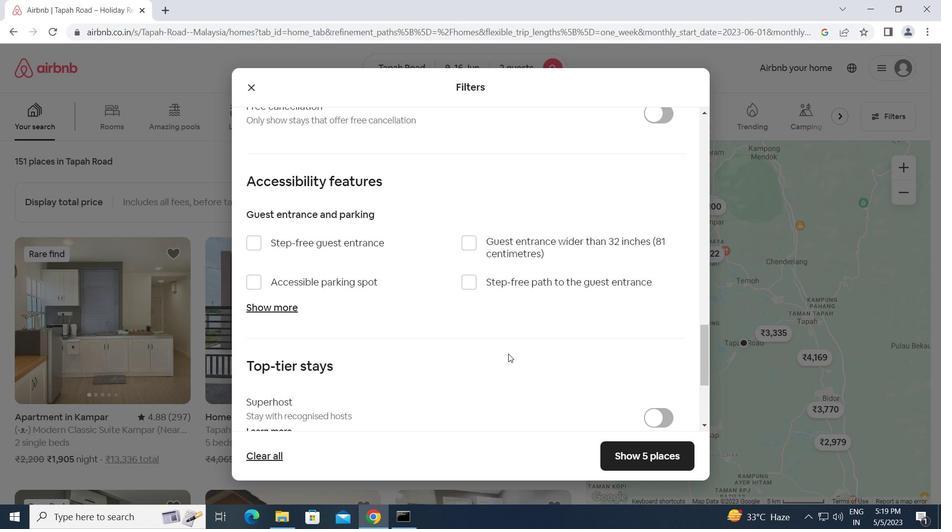 
Action: Mouse scrolled (509, 353) with delta (0, 0)
Screenshot: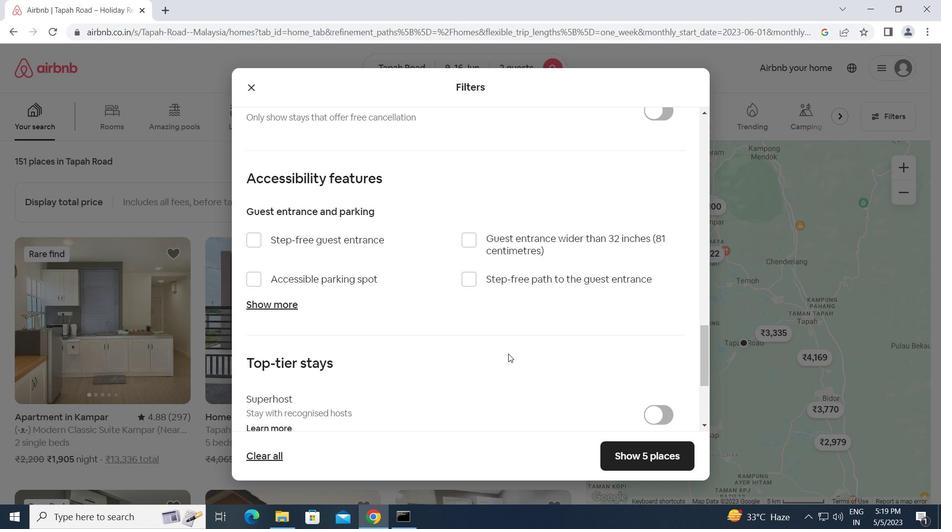 
Action: Mouse scrolled (509, 353) with delta (0, 0)
Screenshot: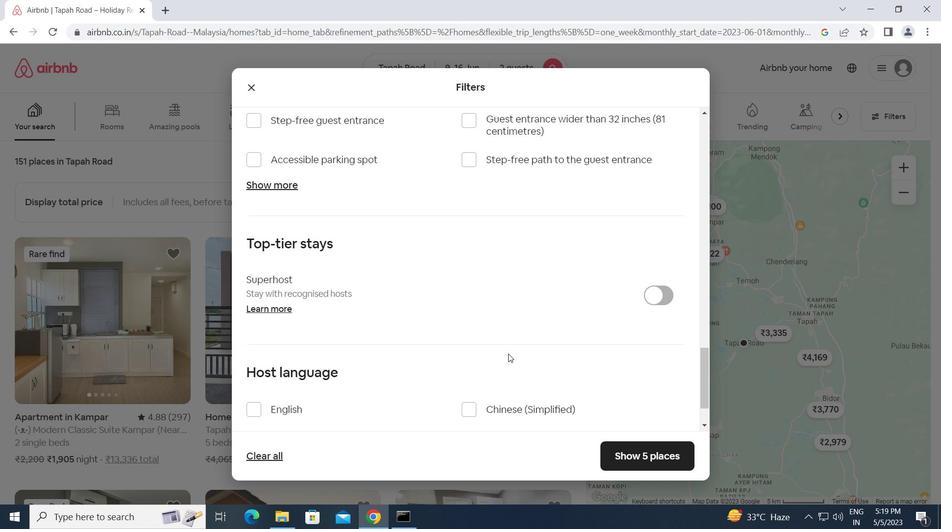 
Action: Mouse moved to (257, 350)
Screenshot: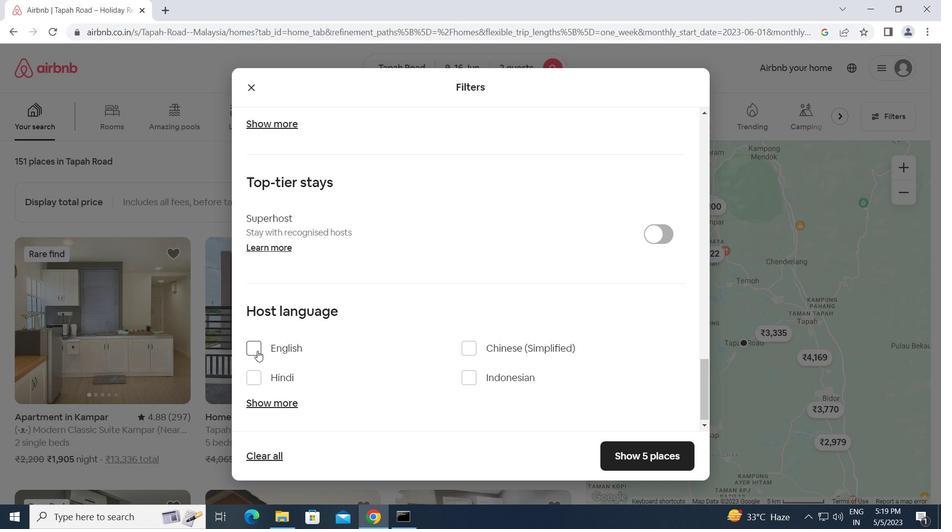 
Action: Mouse pressed left at (257, 350)
Screenshot: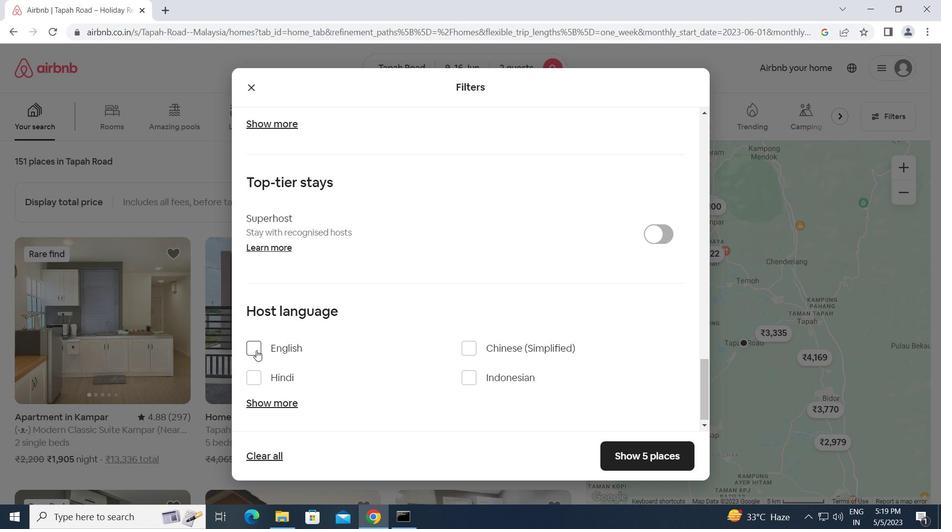 
Action: Mouse moved to (639, 450)
Screenshot: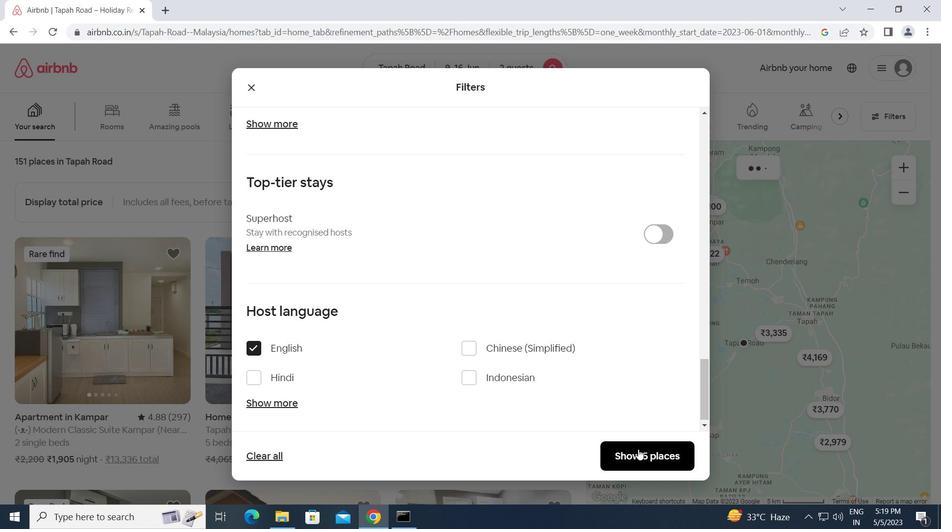 
Action: Mouse pressed left at (639, 450)
Screenshot: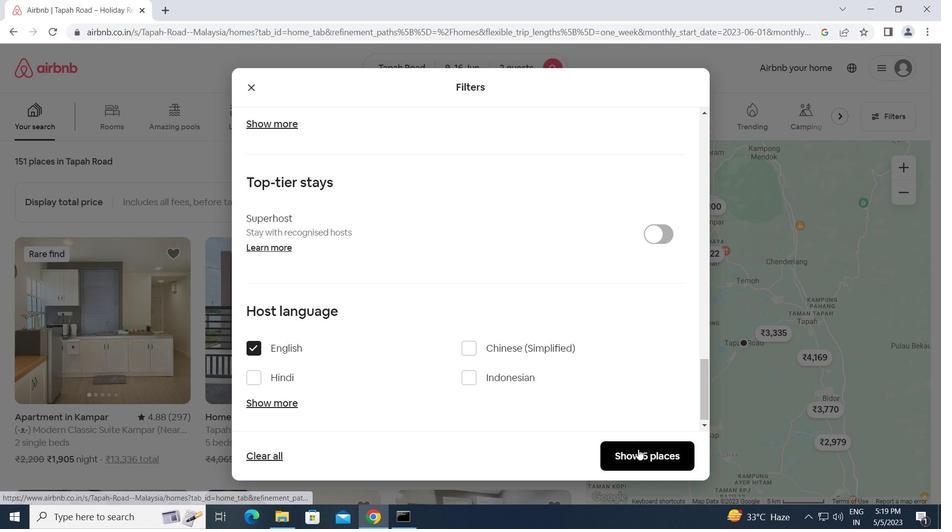 
